 Task: In the Company bloomingdales.com, Add note: 'Review and update the company's customer segmentation strategy.'. Mark checkbox to create task to follow up ': In 3 business days '. Create task, with  description: Physical meeting done, Add due date: In 3 Business Days; Add reminder: 30 Minutes before. Set Priority High and add note: Take detailed meeting minutes and share them with the team afterward.. Logged in from softage.5@softage.net
Action: Mouse moved to (58, 51)
Screenshot: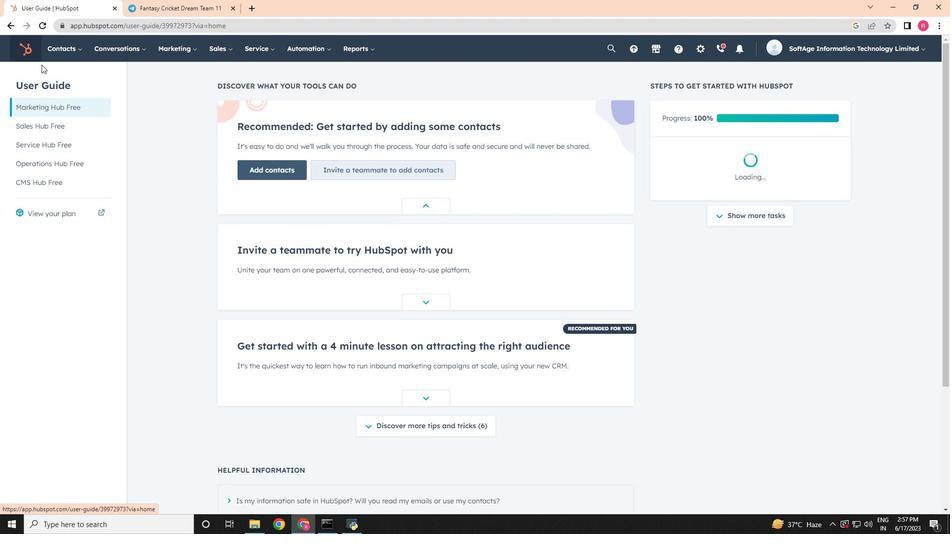 
Action: Mouse pressed left at (58, 51)
Screenshot: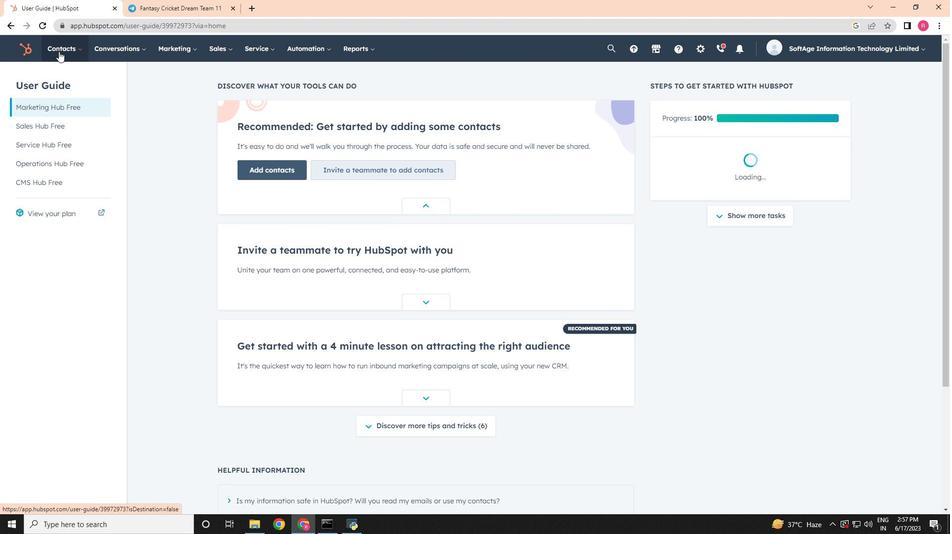 
Action: Mouse moved to (79, 97)
Screenshot: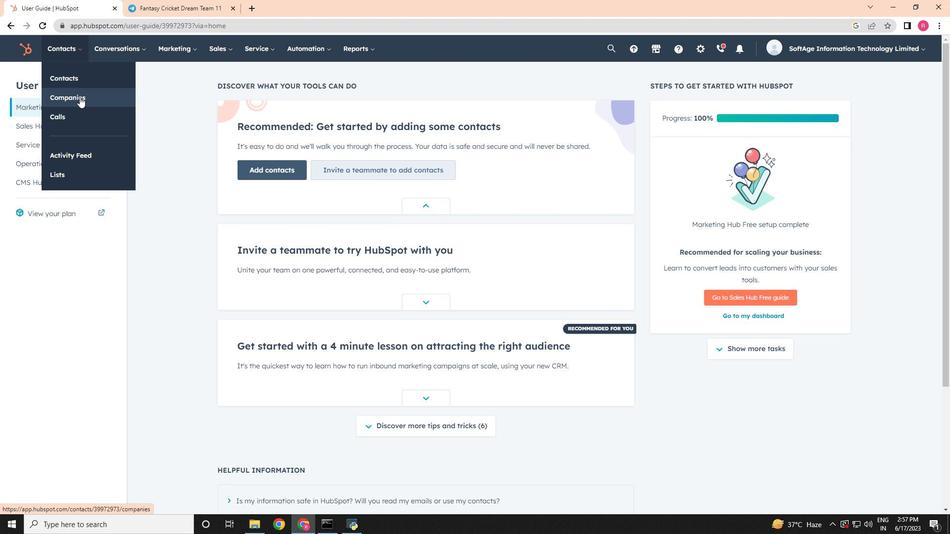 
Action: Mouse pressed left at (79, 97)
Screenshot: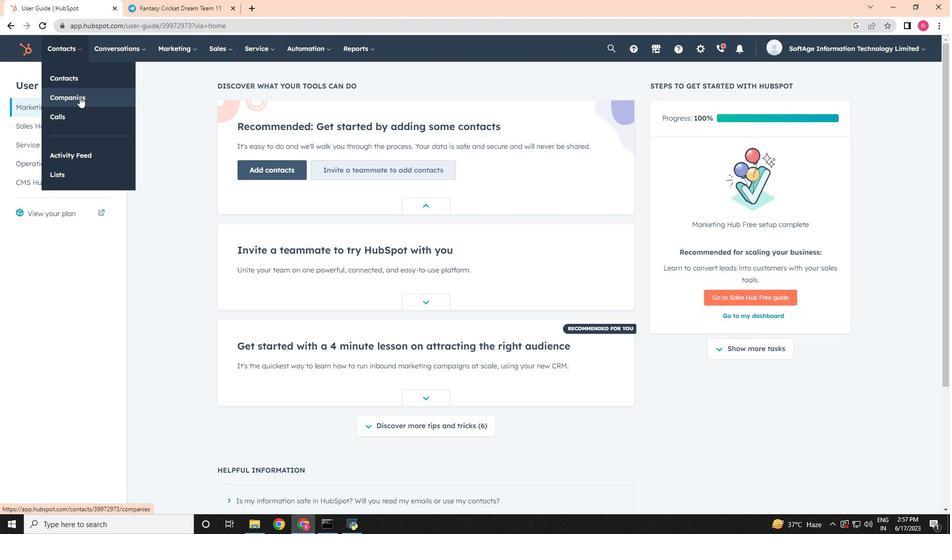 
Action: Mouse moved to (74, 161)
Screenshot: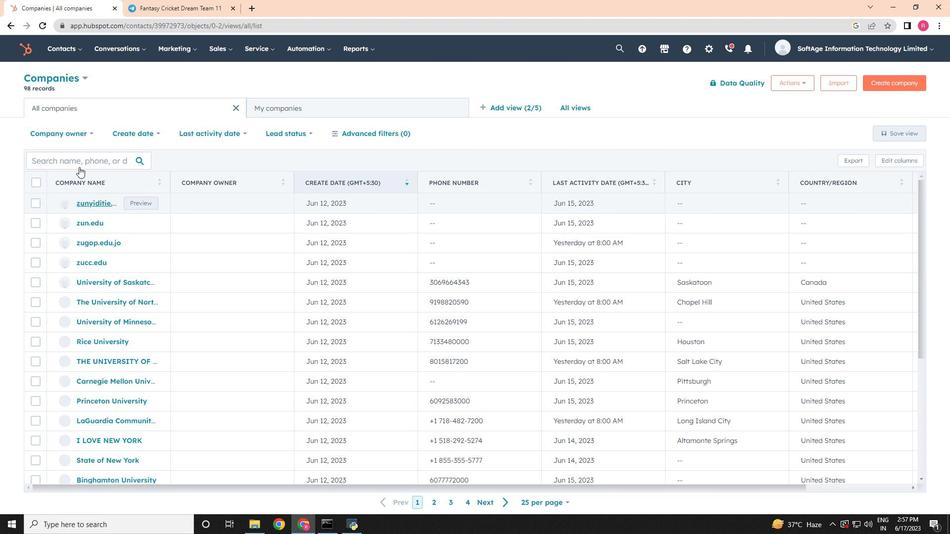 
Action: Mouse pressed left at (74, 161)
Screenshot: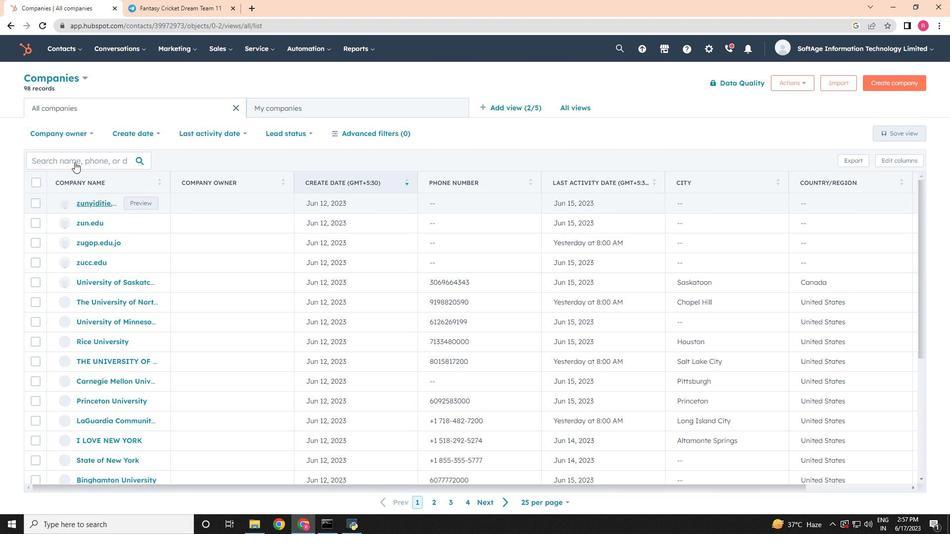 
Action: Key pressed blloming<Key.backspace><Key.backspace><Key.backspace><Key.backspace><Key.backspace><Key.backspace>oo
Screenshot: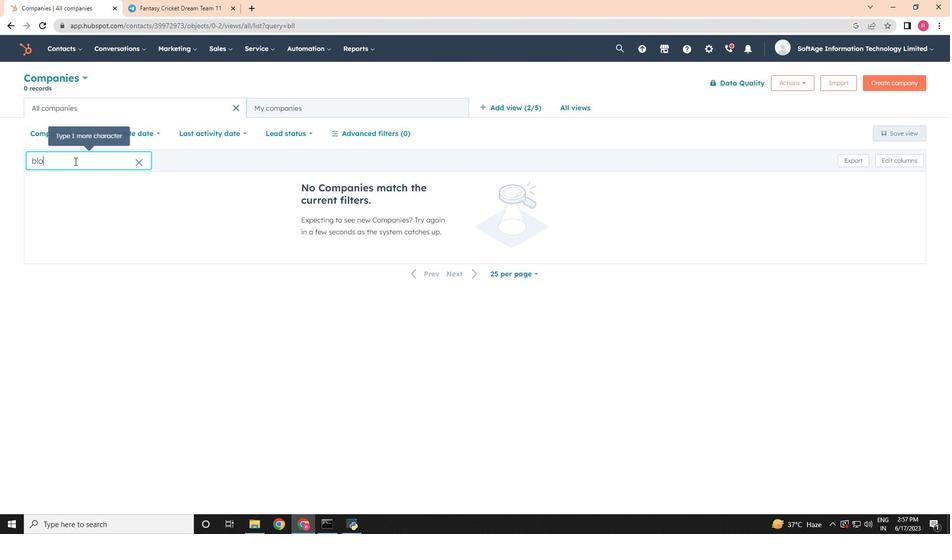 
Action: Mouse moved to (85, 200)
Screenshot: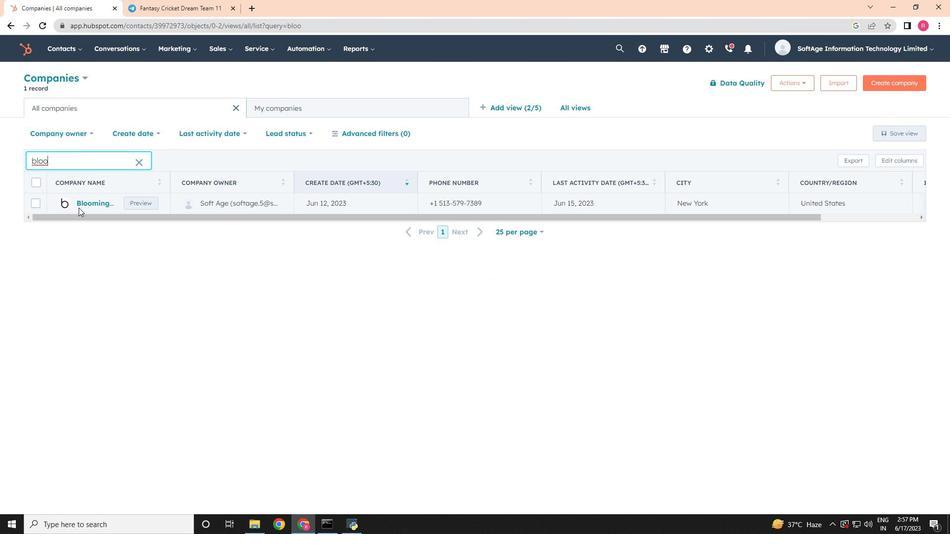 
Action: Mouse pressed left at (85, 200)
Screenshot: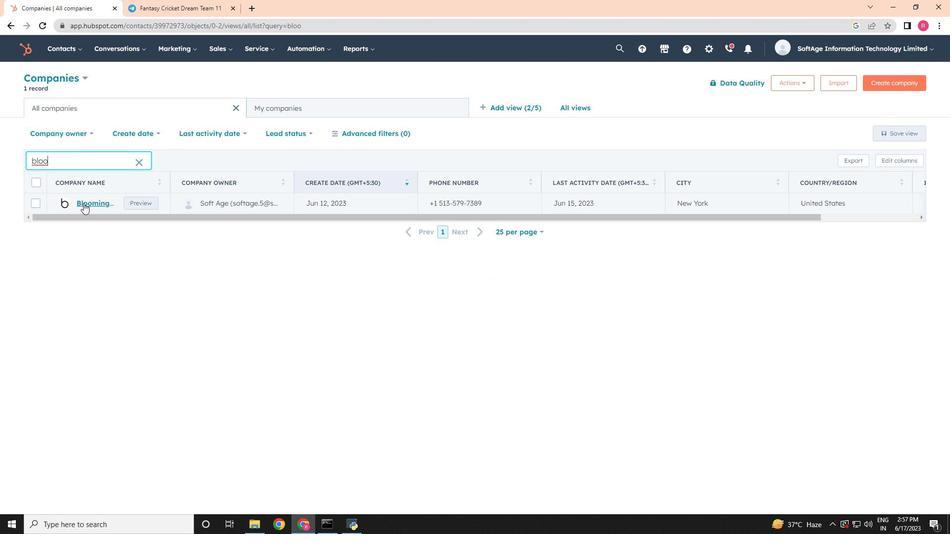 
Action: Mouse moved to (36, 163)
Screenshot: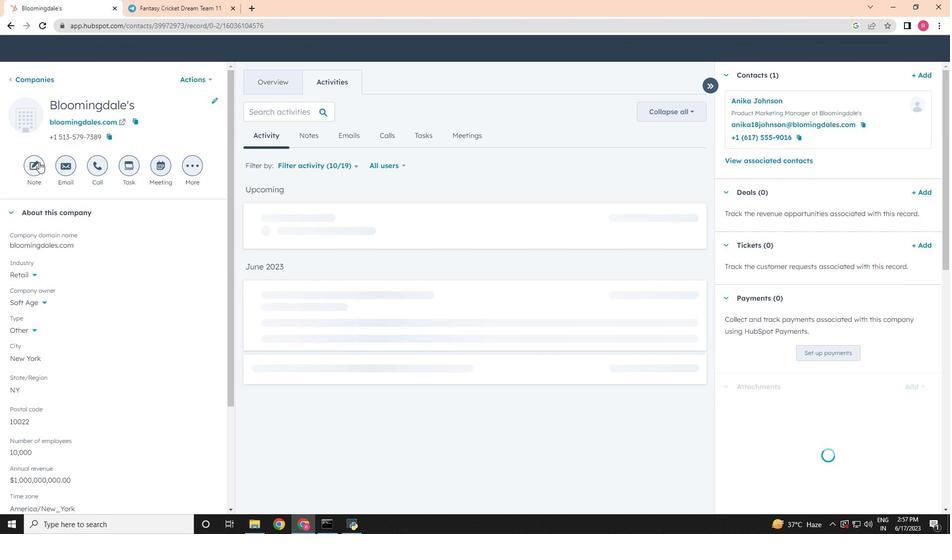 
Action: Mouse pressed left at (36, 163)
Screenshot: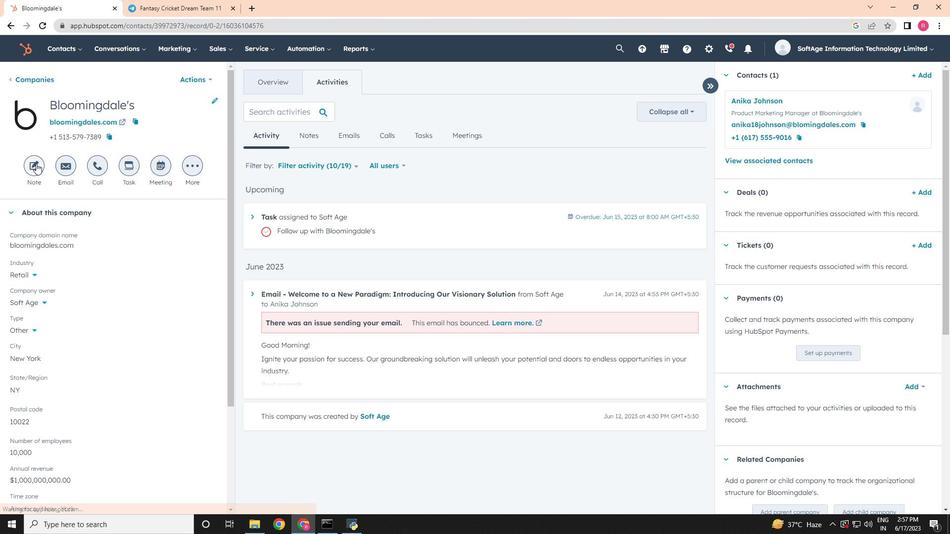 
Action: Mouse moved to (840, 294)
Screenshot: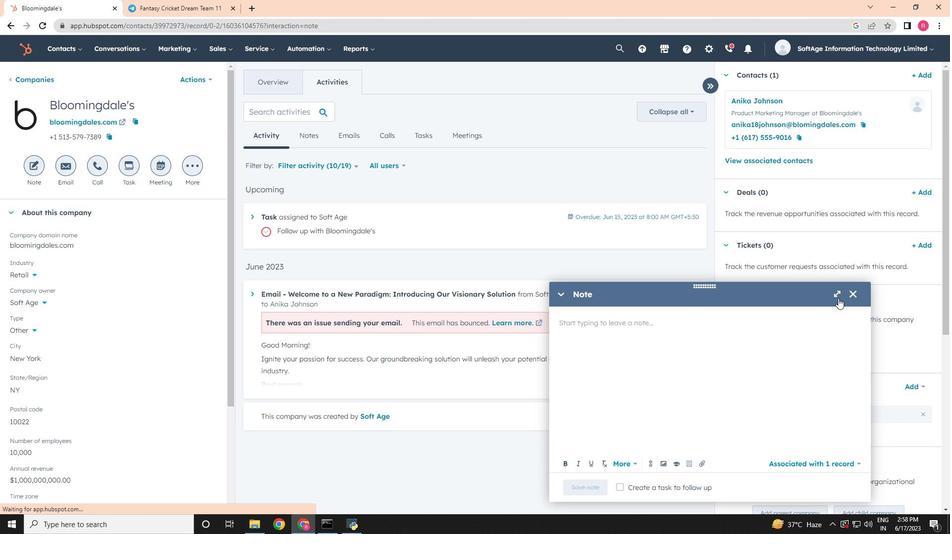 
Action: Mouse pressed left at (840, 294)
Screenshot: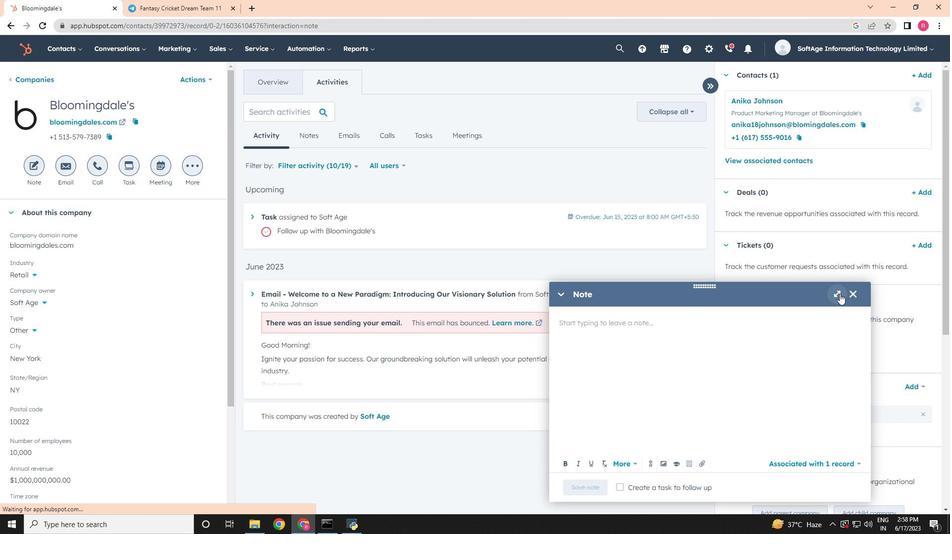 
Action: Mouse moved to (803, 302)
Screenshot: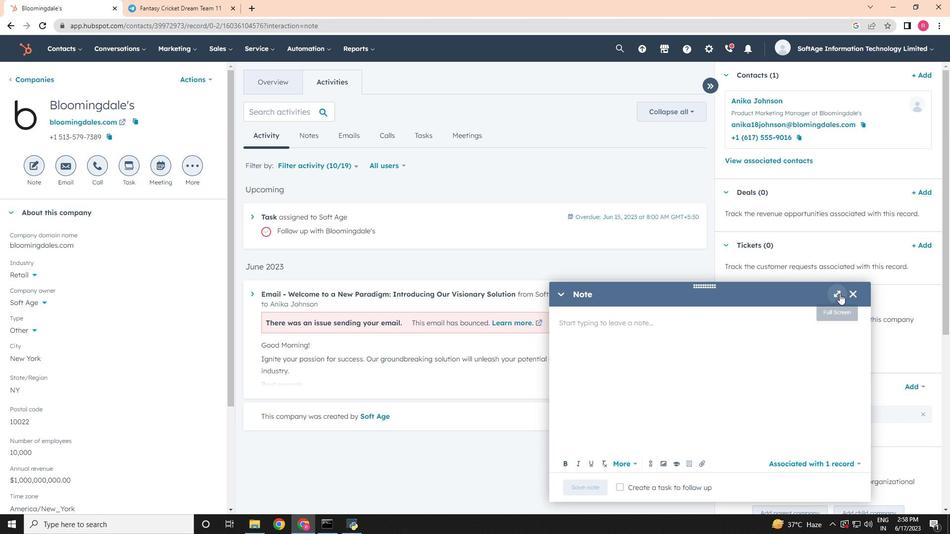 
Action: Key pressed <Key.shift>Review<Key.space>and<Key.space>update<Key.space>the<Key.space>company's<Key.space>customer<Key.space>segmentation<Key.space>strategy.
Screenshot: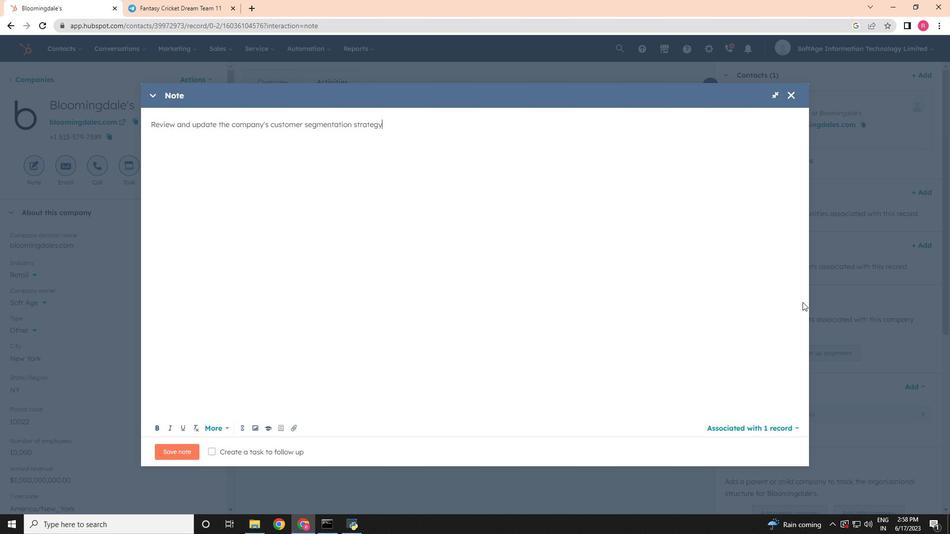 
Action: Mouse moved to (207, 452)
Screenshot: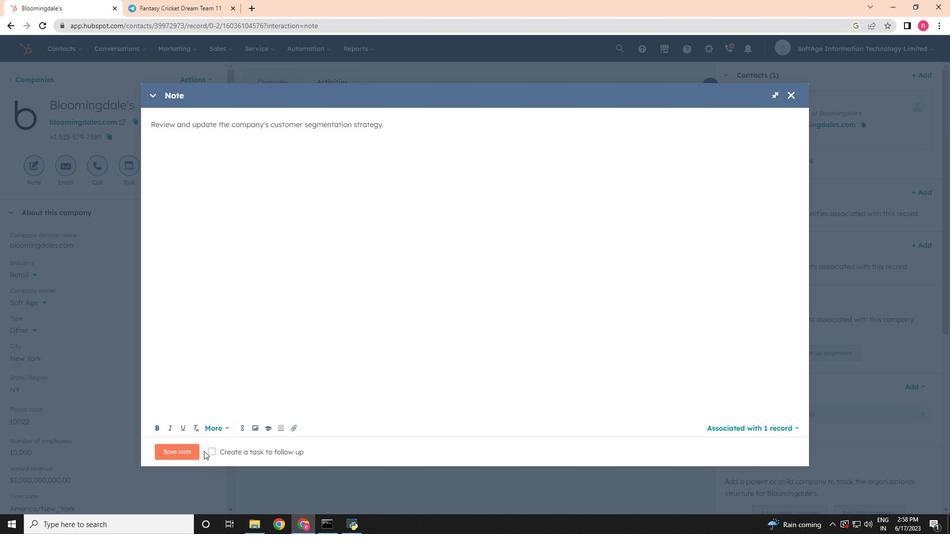 
Action: Mouse pressed left at (207, 452)
Screenshot: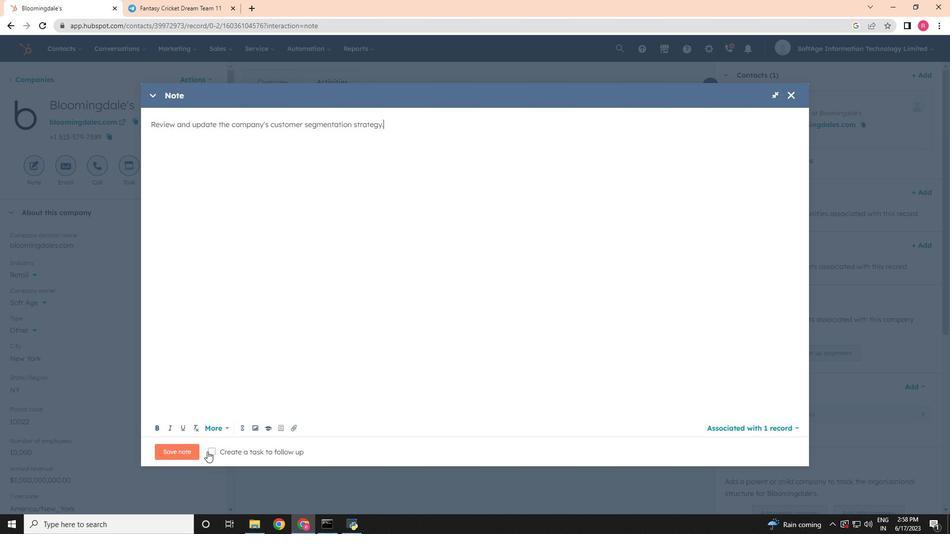 
Action: Mouse moved to (330, 453)
Screenshot: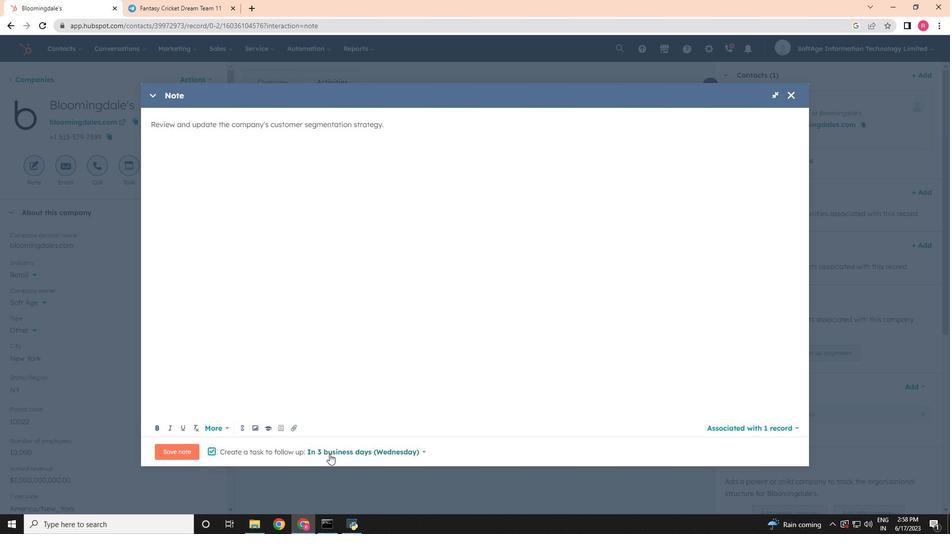 
Action: Mouse pressed left at (330, 453)
Screenshot: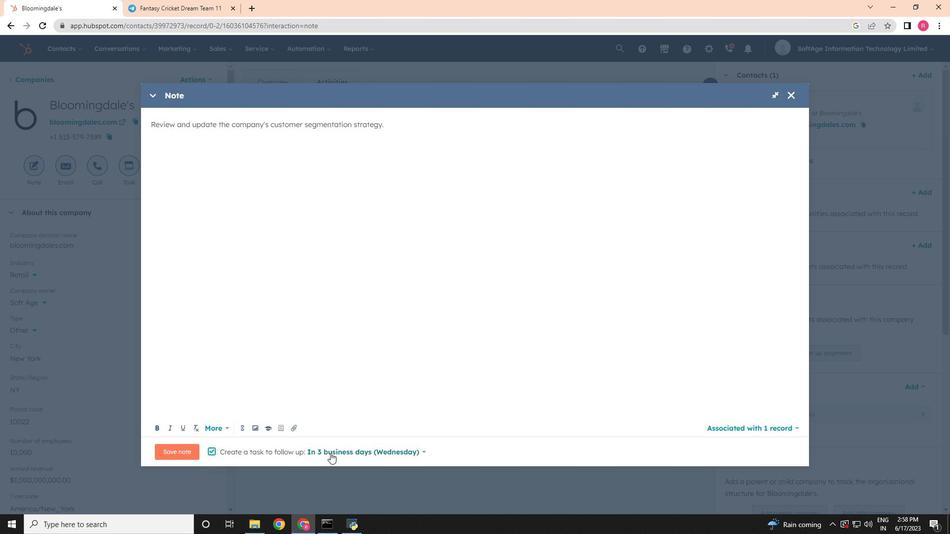 
Action: Mouse moved to (358, 357)
Screenshot: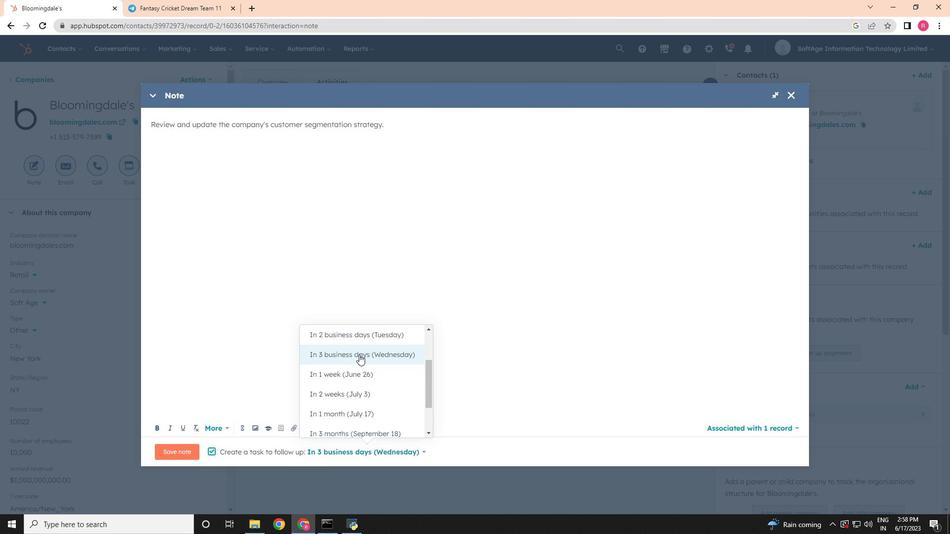 
Action: Mouse pressed left at (358, 357)
Screenshot: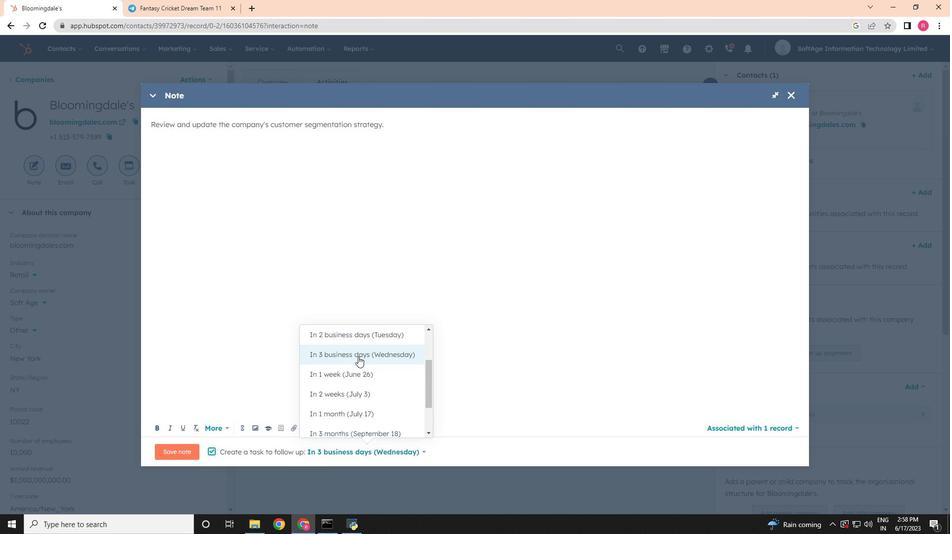 
Action: Mouse moved to (170, 451)
Screenshot: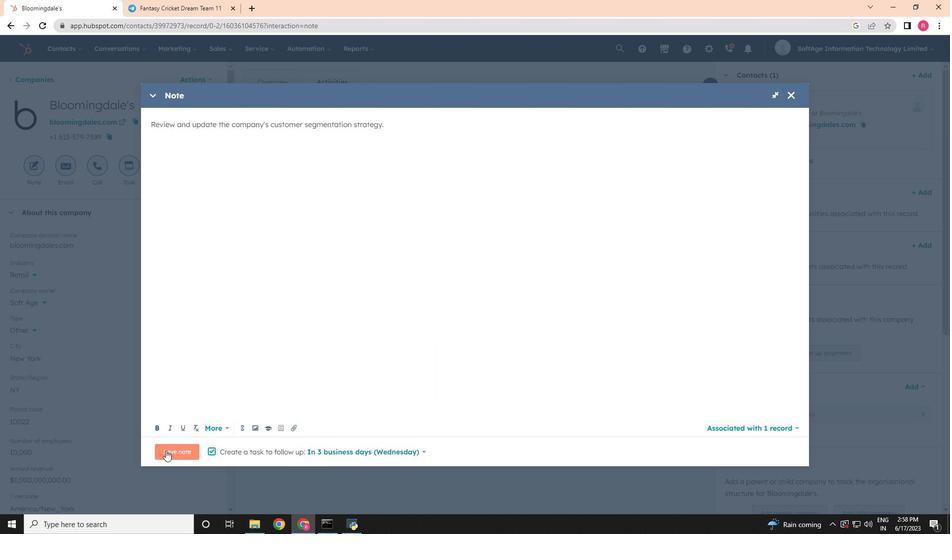 
Action: Mouse pressed left at (170, 451)
Screenshot: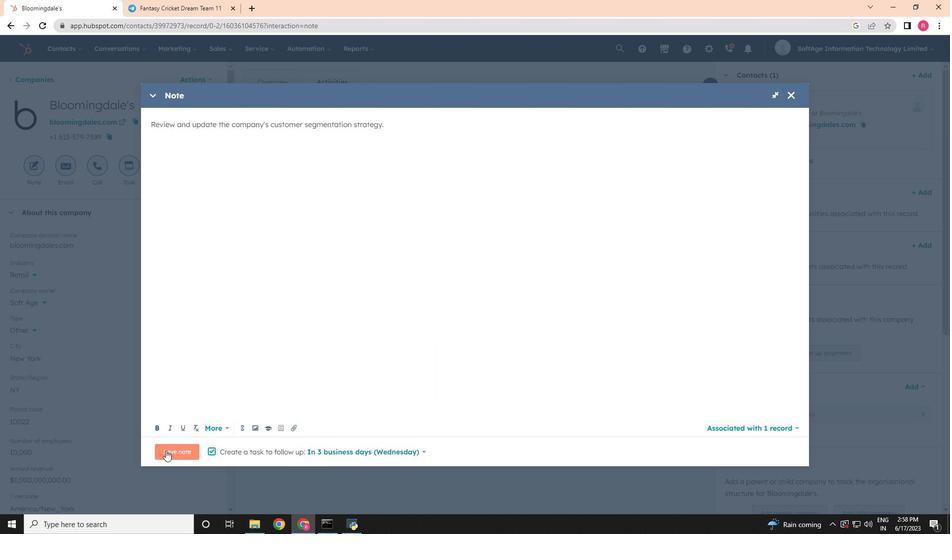 
Action: Mouse moved to (126, 175)
Screenshot: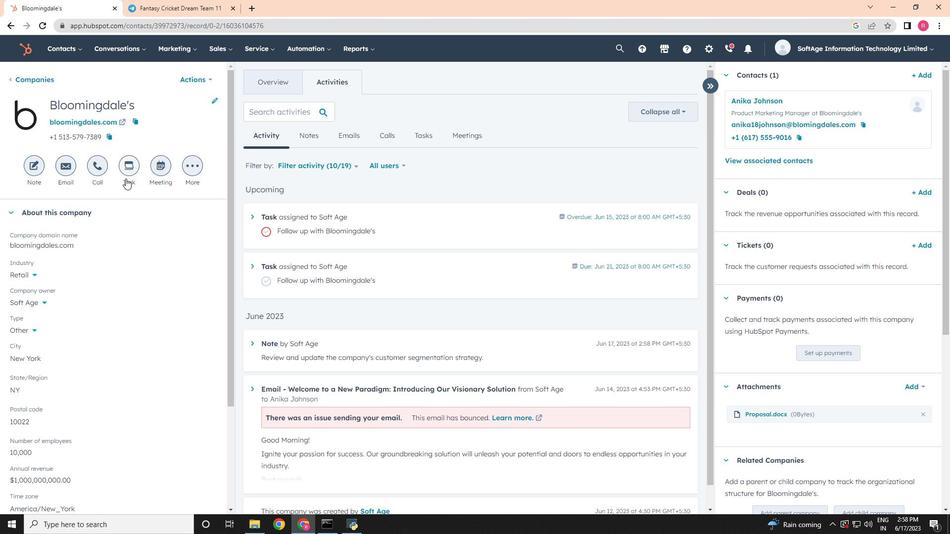 
Action: Mouse pressed left at (126, 175)
Screenshot: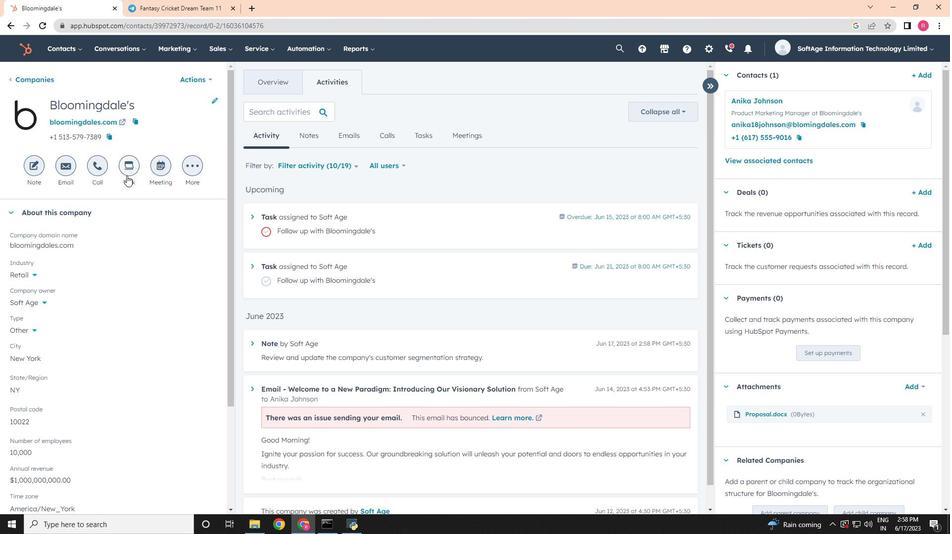 
Action: Mouse moved to (627, 291)
Screenshot: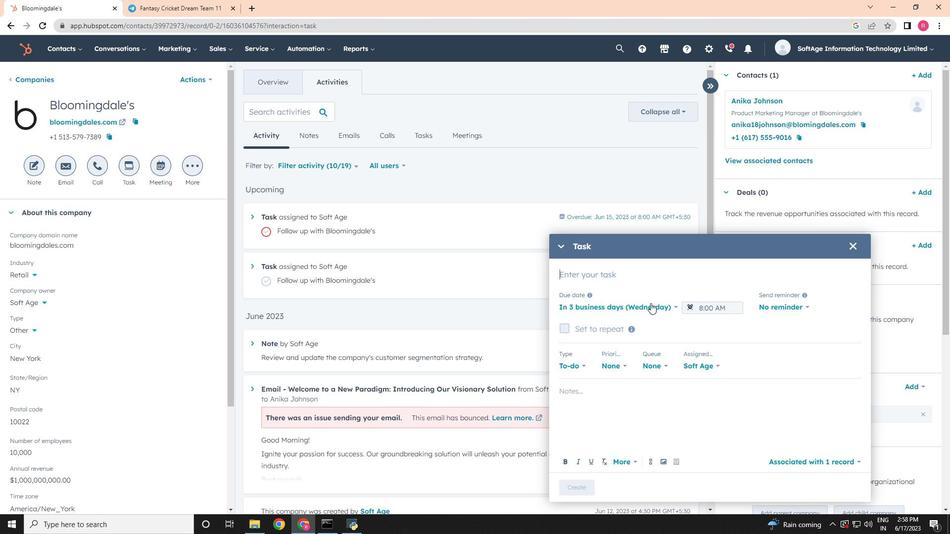 
Action: Key pressed <Key.shift>Physical<Key.space>meeting<Key.space>done
Screenshot: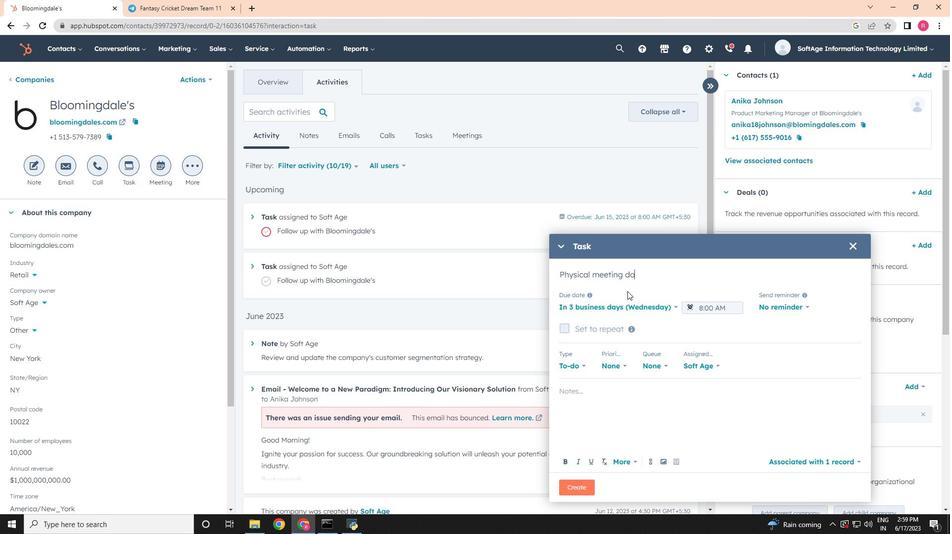 
Action: Mouse moved to (613, 308)
Screenshot: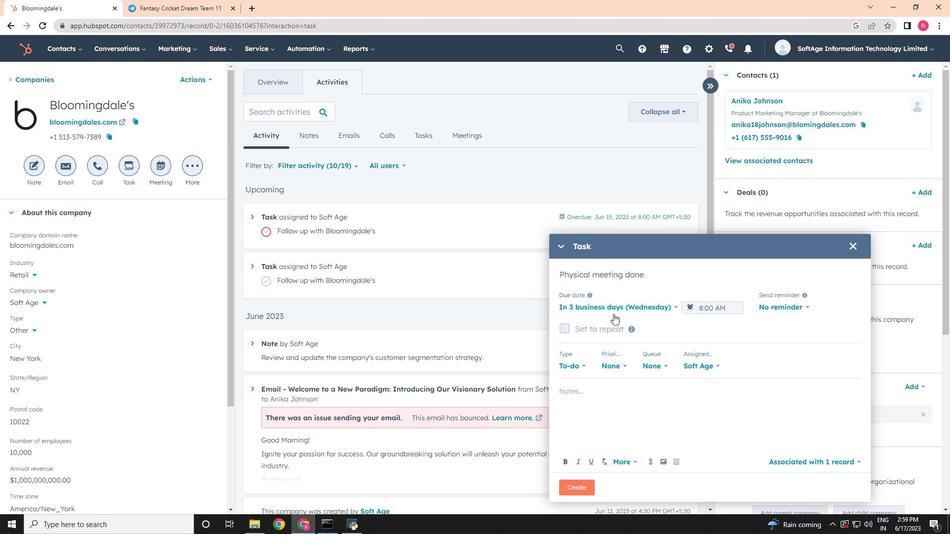 
Action: Mouse pressed left at (613, 308)
Screenshot: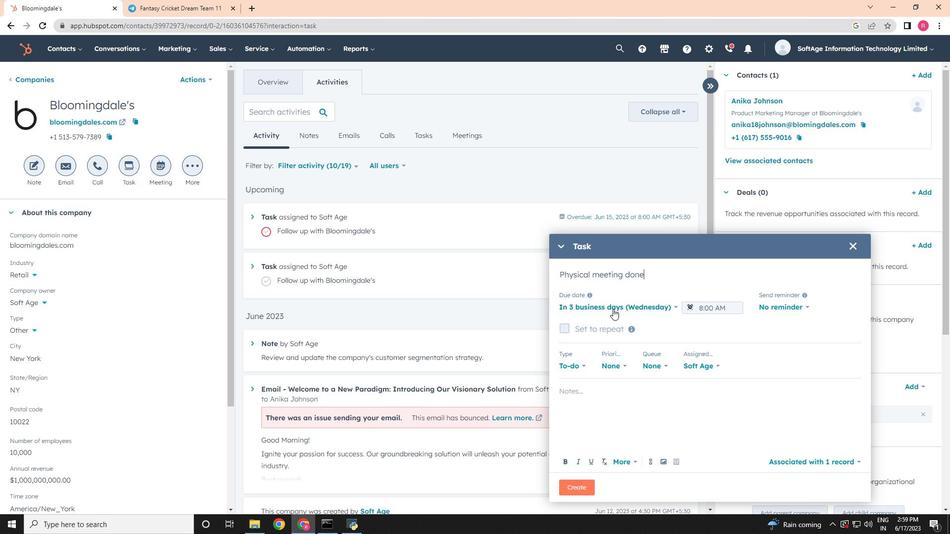 
Action: Mouse moved to (618, 346)
Screenshot: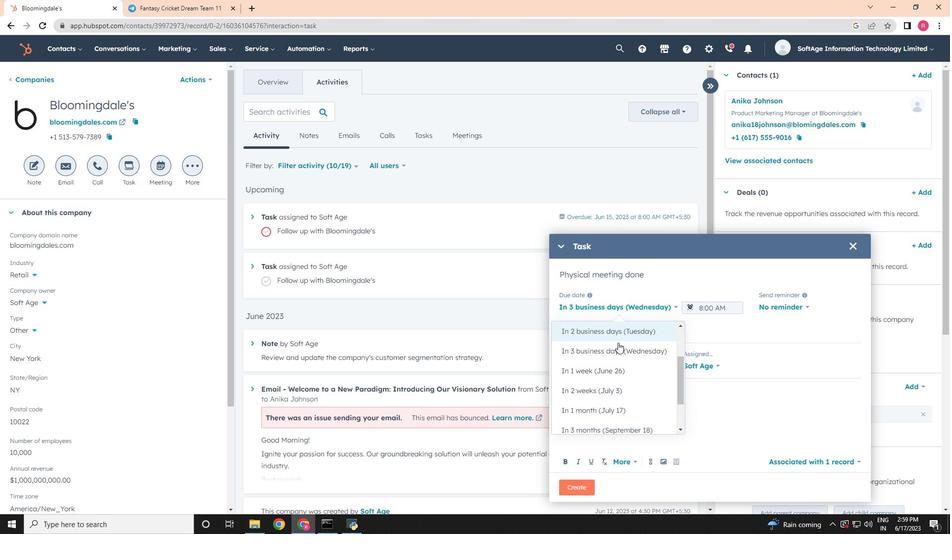 
Action: Mouse pressed left at (618, 346)
Screenshot: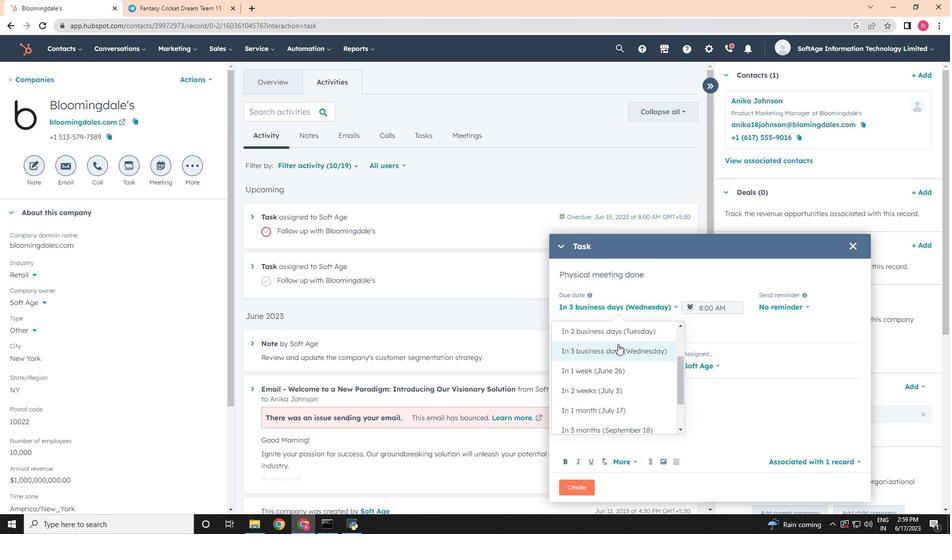 
Action: Mouse moved to (785, 307)
Screenshot: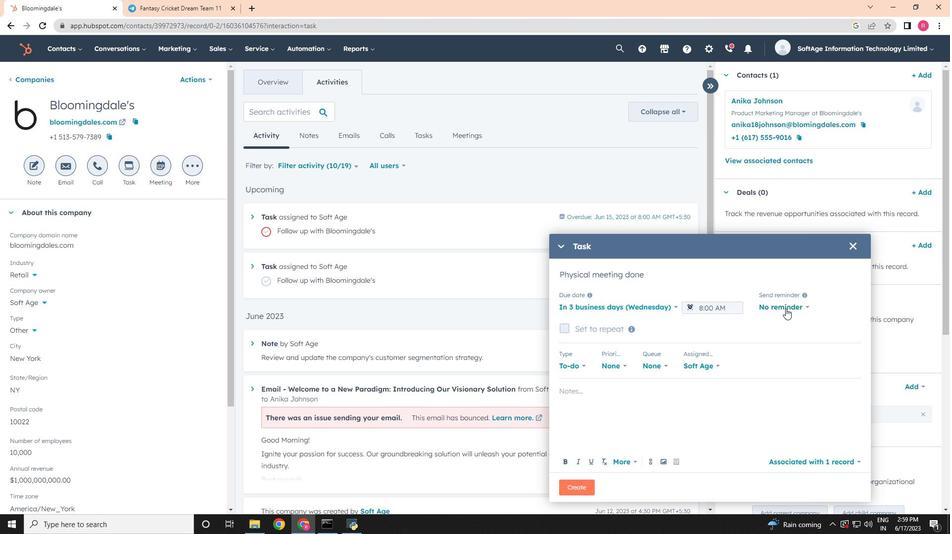 
Action: Mouse pressed left at (785, 307)
Screenshot: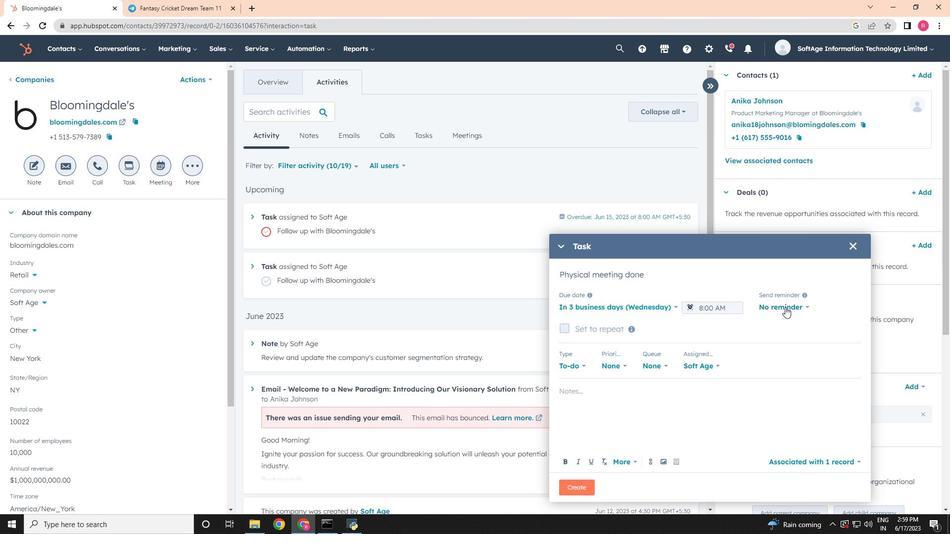 
Action: Mouse moved to (771, 371)
Screenshot: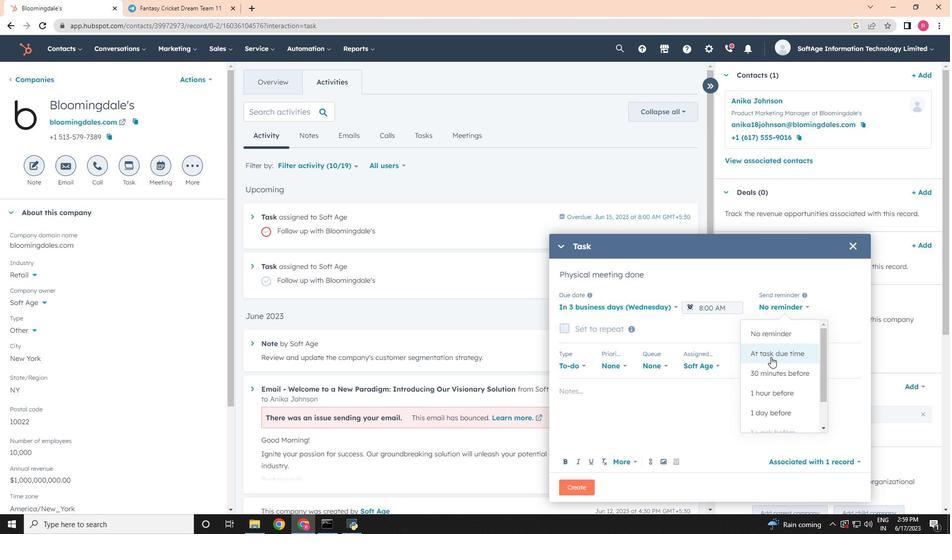 
Action: Mouse pressed left at (771, 371)
Screenshot: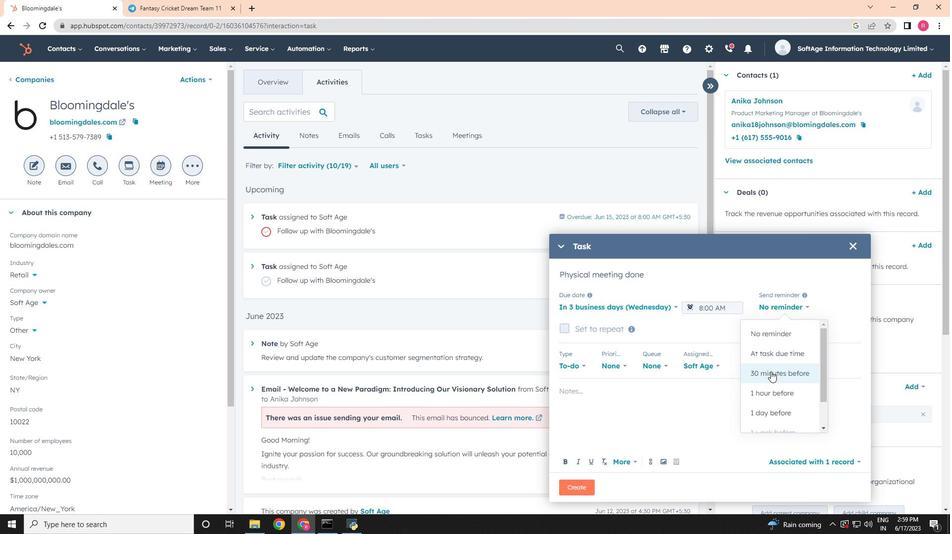 
Action: Mouse moved to (624, 364)
Screenshot: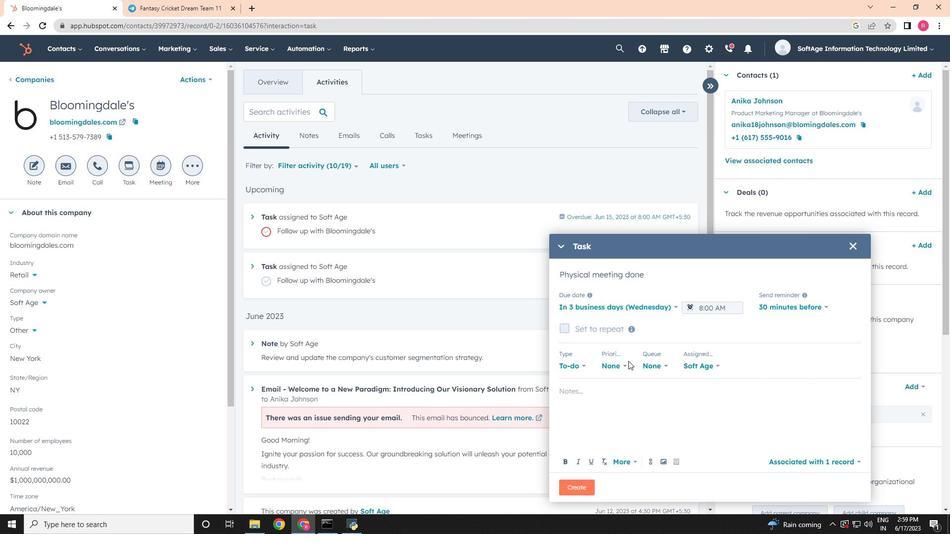 
Action: Mouse pressed left at (624, 364)
Screenshot: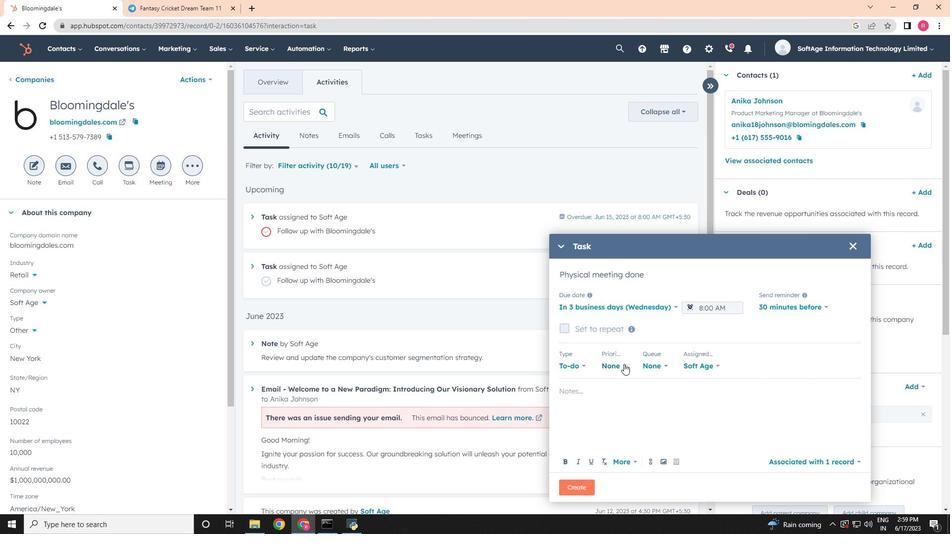 
Action: Mouse moved to (619, 445)
Screenshot: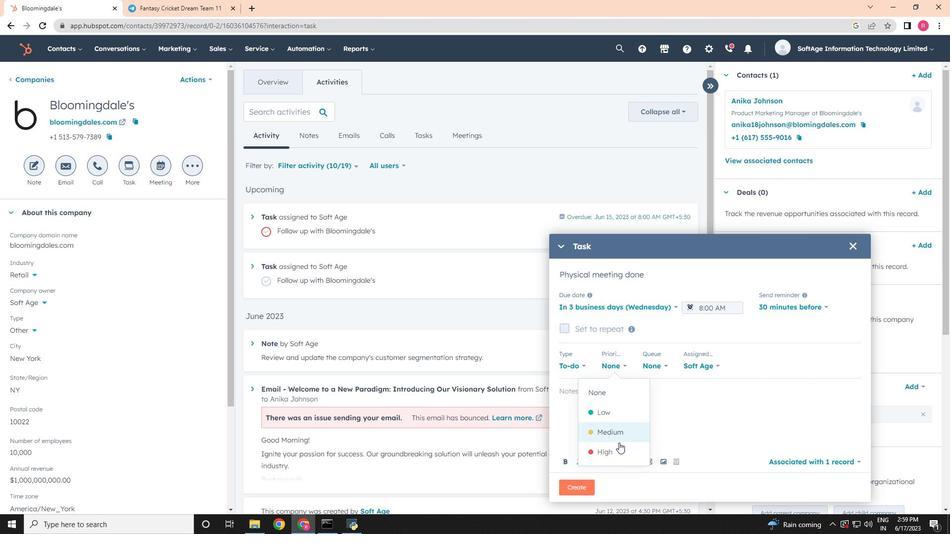
Action: Mouse pressed left at (619, 445)
Screenshot: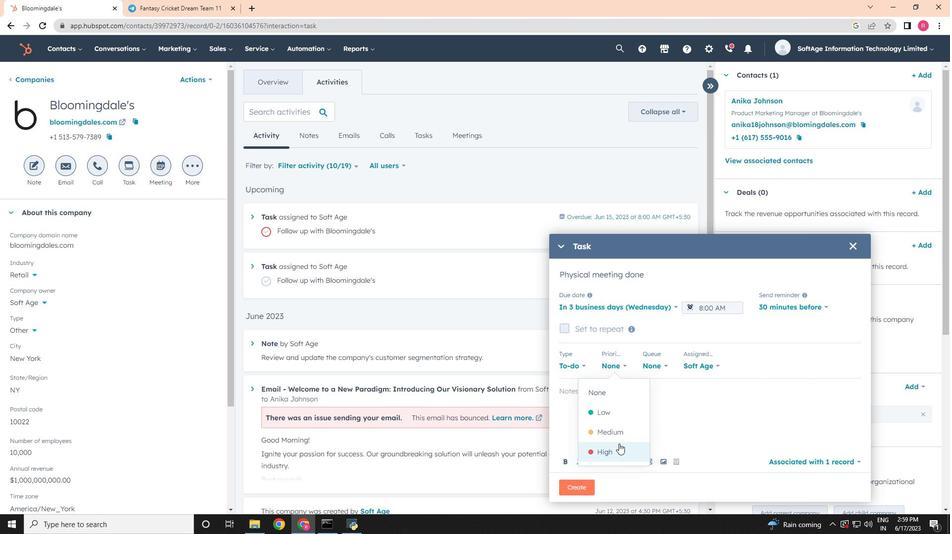 
Action: Mouse moved to (594, 401)
Screenshot: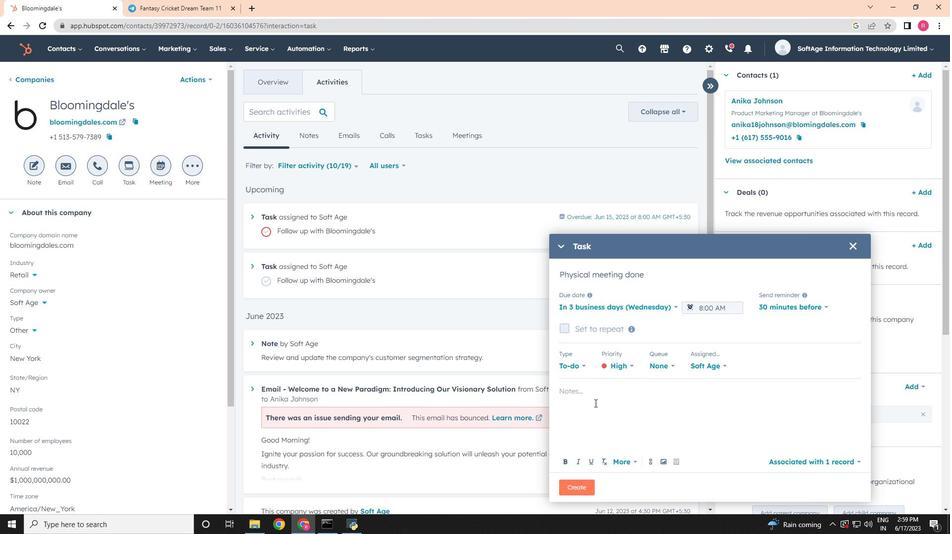 
Action: Mouse pressed left at (594, 401)
Screenshot: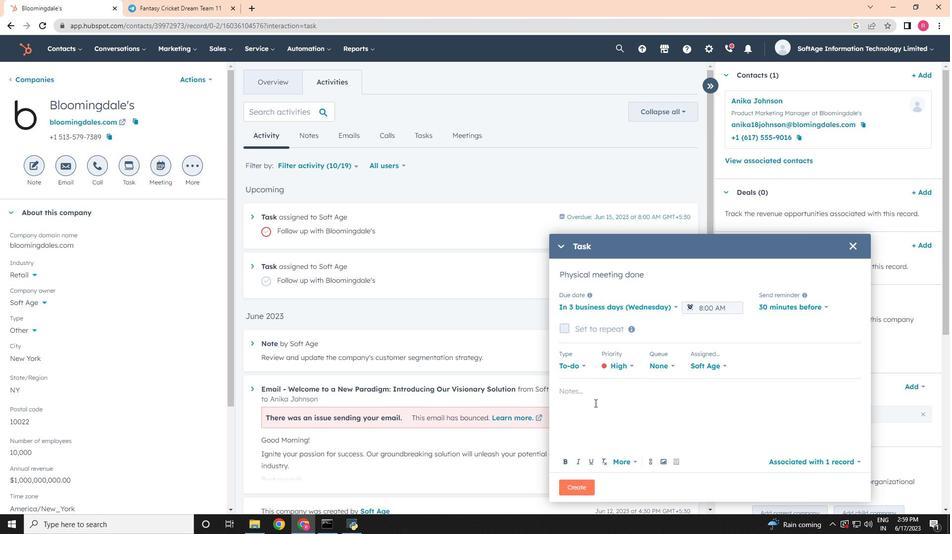 
Action: Key pressed <Key.shift>Take<Key.space>detailed<Key.space>meeting<Key.space>minutes<Key.space>and<Key.space>share<Key.space>them<Key.space>with<Key.space>the<Key.space>team<Key.space>afterward..
Screenshot: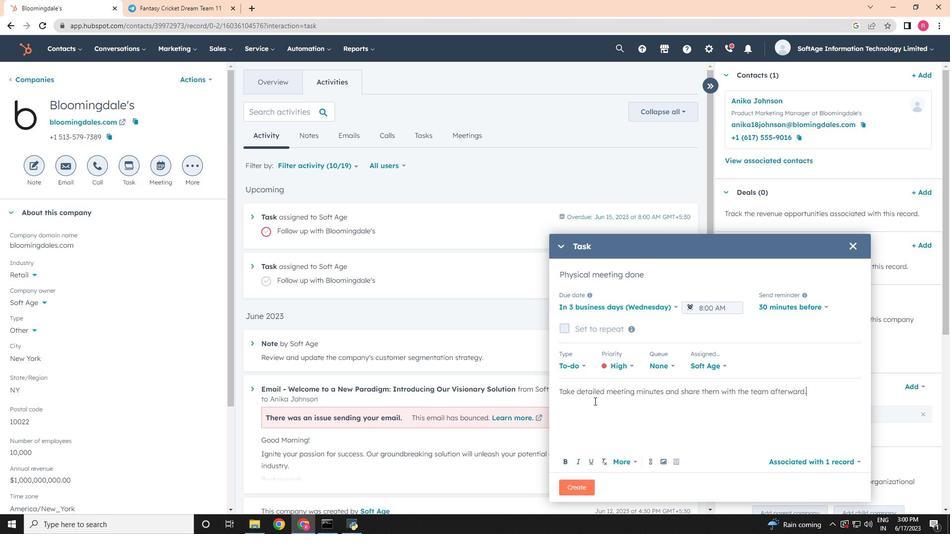 
Action: Mouse moved to (575, 481)
Screenshot: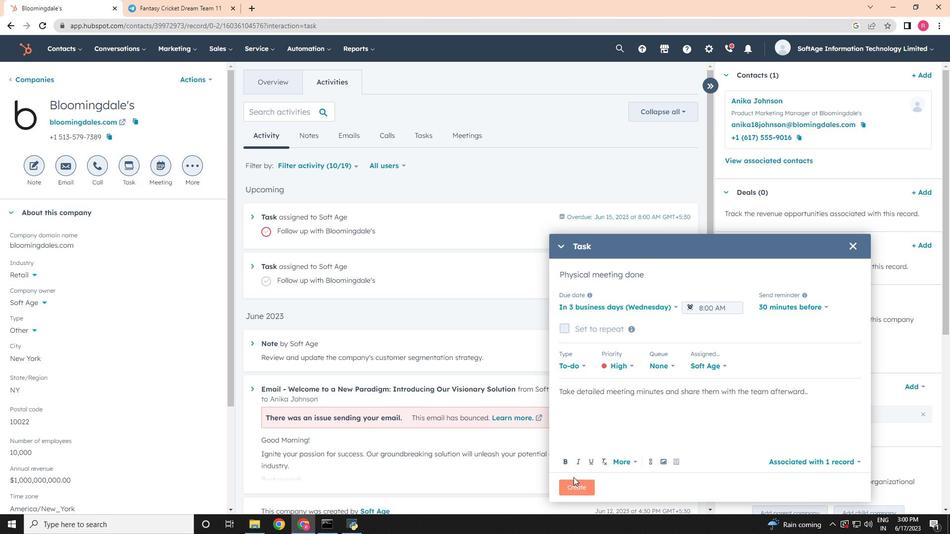 
Action: Mouse pressed left at (575, 481)
Screenshot: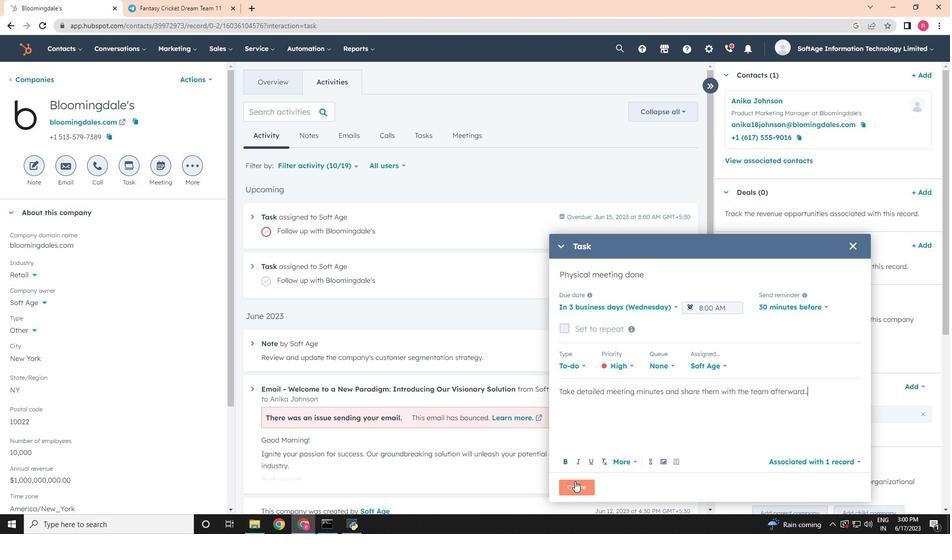 
